 Task: In the  document Nationalparks.docxMake this file  'available offline' Check 'Vision History' View the  non- printing characters
Action: Mouse moved to (489, 414)
Screenshot: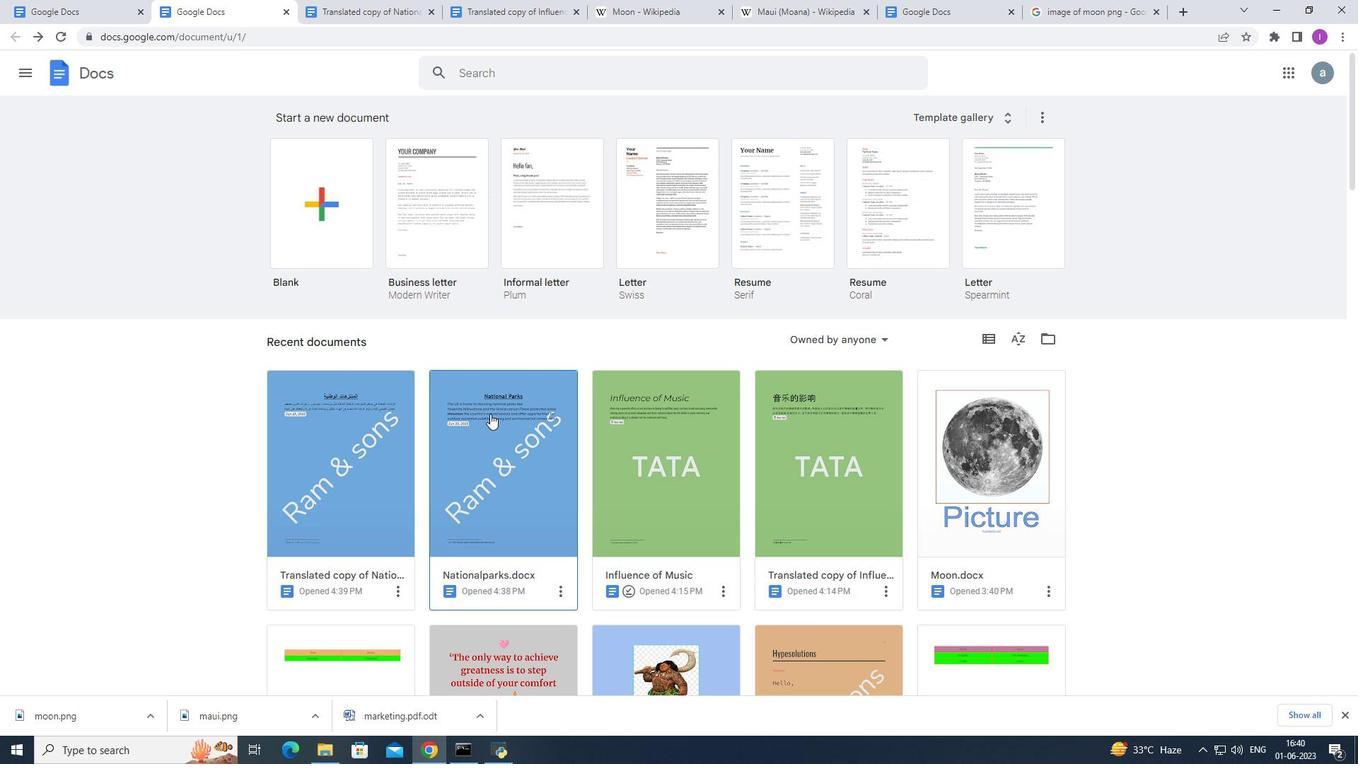
Action: Mouse pressed left at (489, 414)
Screenshot: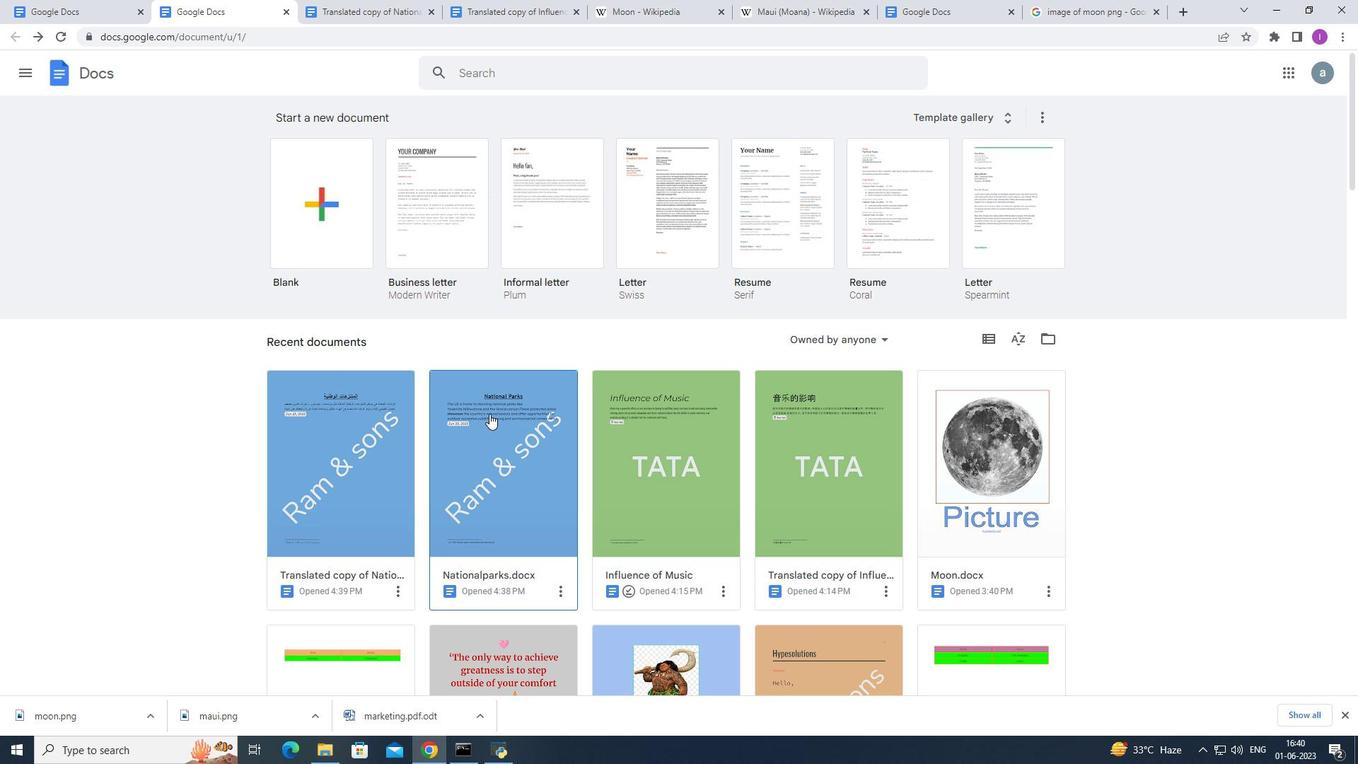 
Action: Mouse moved to (46, 83)
Screenshot: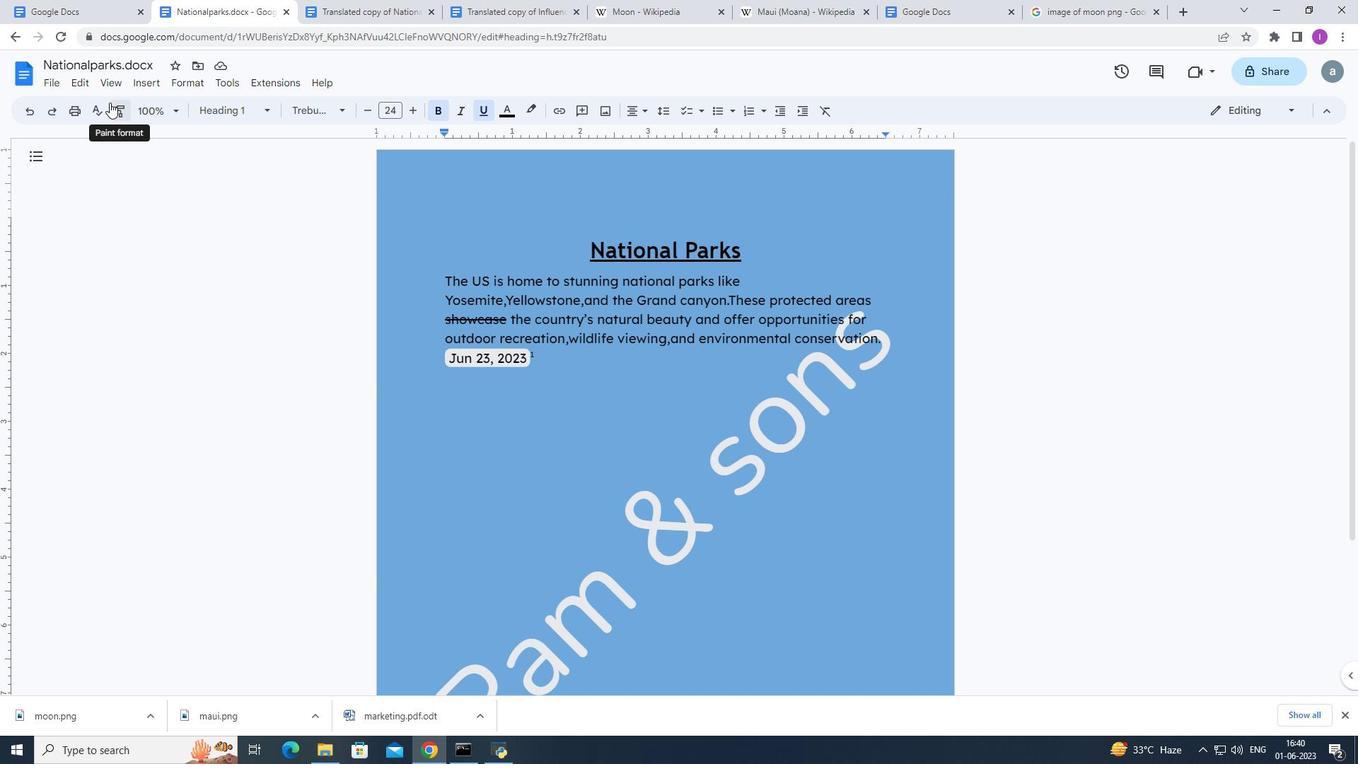 
Action: Mouse pressed left at (46, 83)
Screenshot: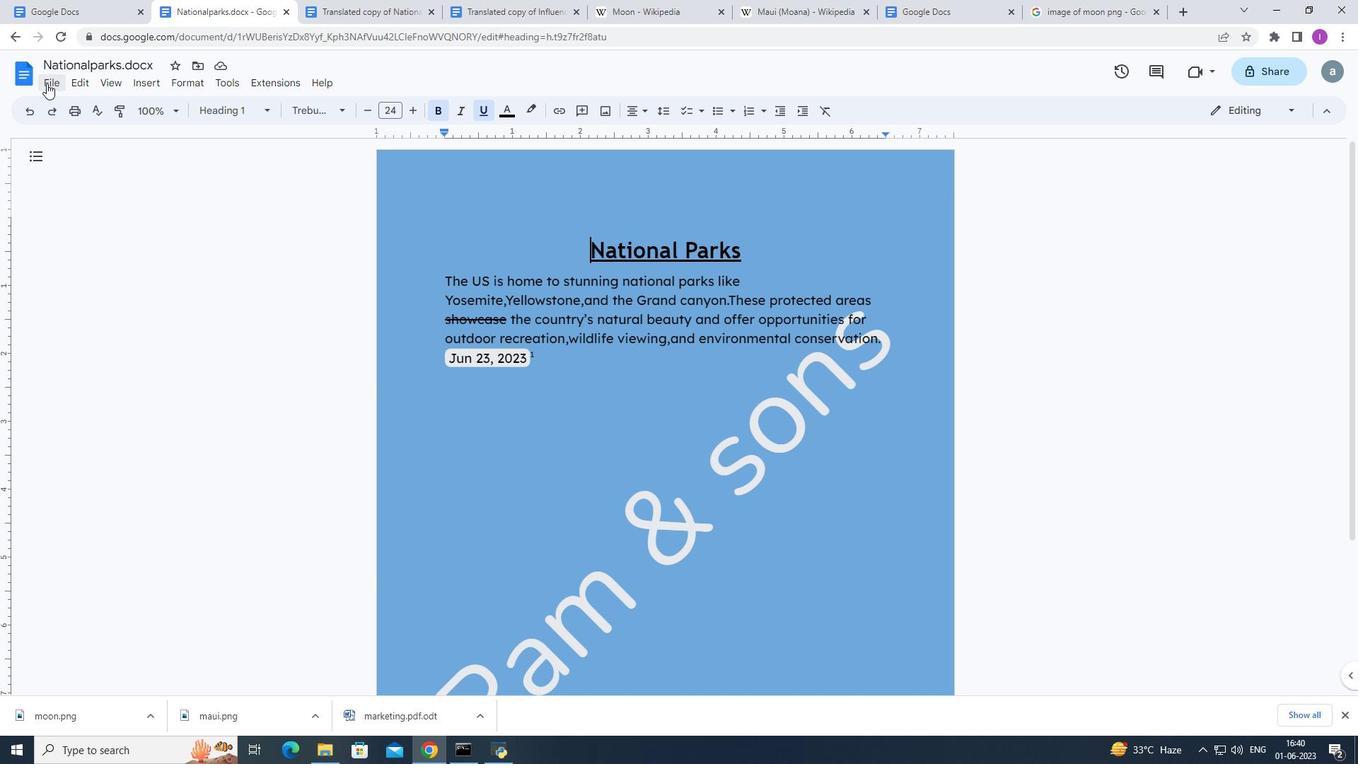 
Action: Mouse moved to (106, 396)
Screenshot: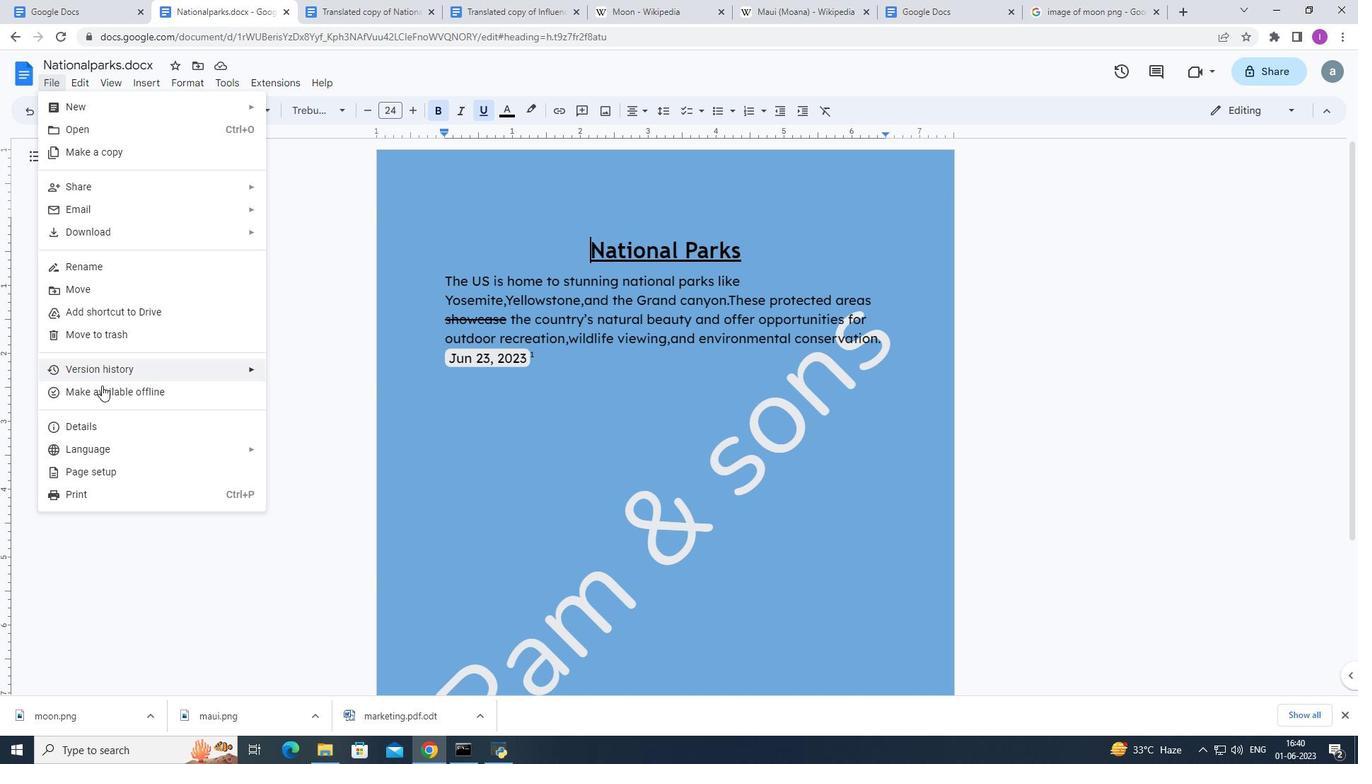 
Action: Mouse pressed left at (106, 396)
Screenshot: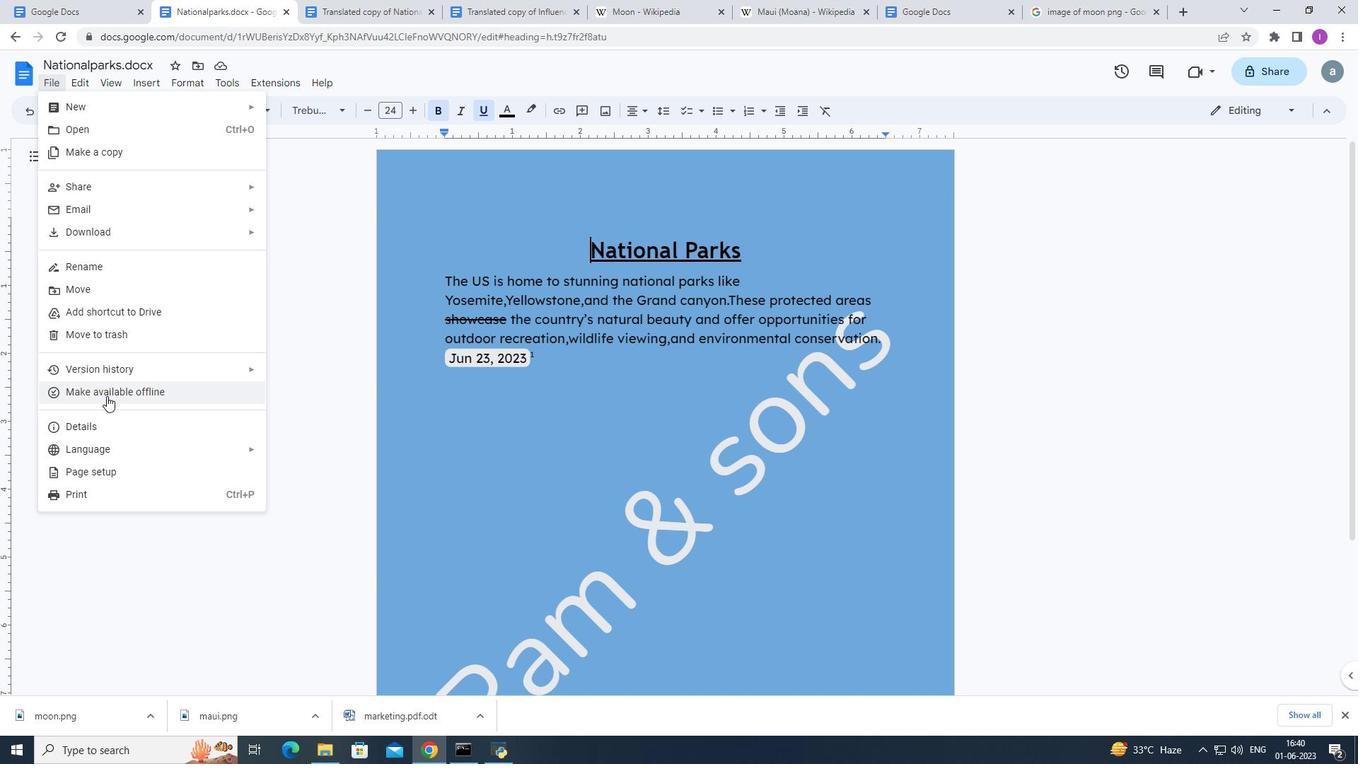 
Action: Mouse moved to (116, 85)
Screenshot: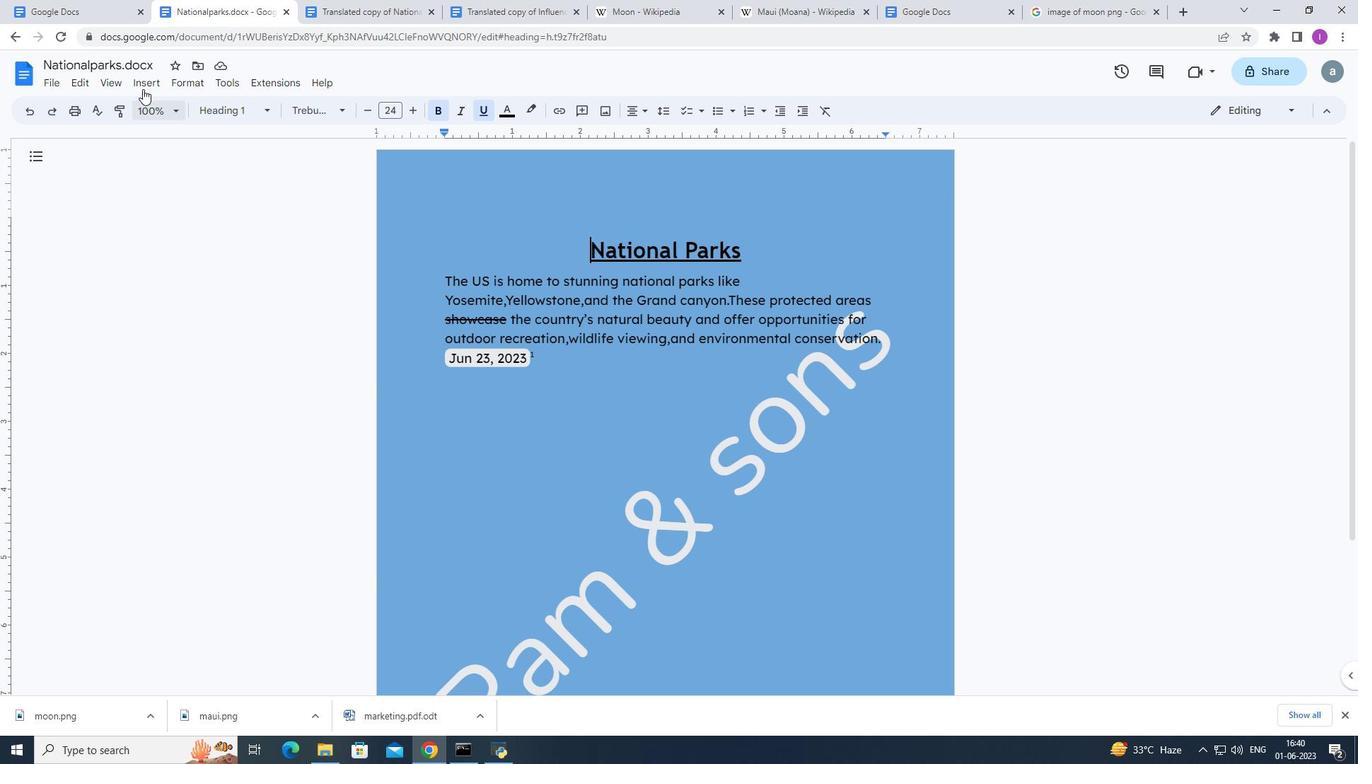 
Action: Mouse pressed left at (116, 85)
Screenshot: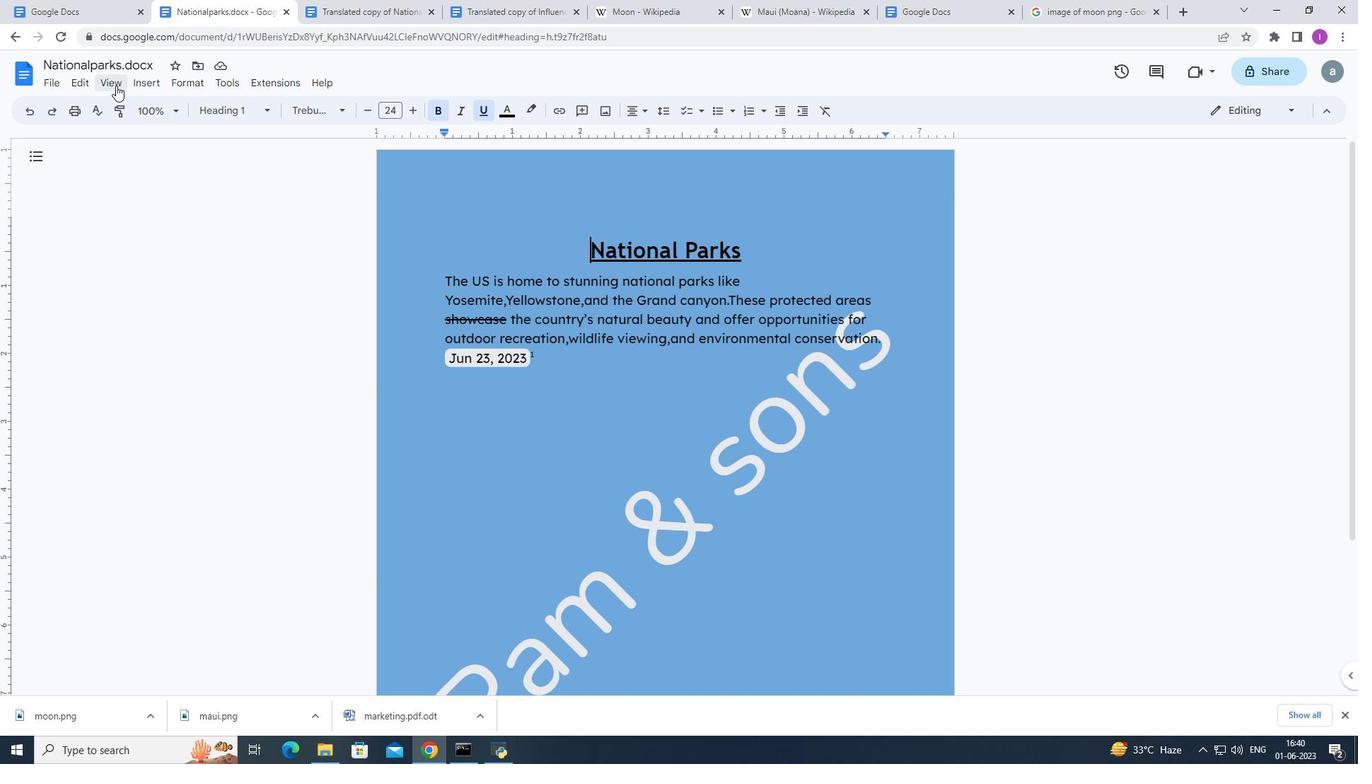
Action: Mouse moved to (169, 227)
Screenshot: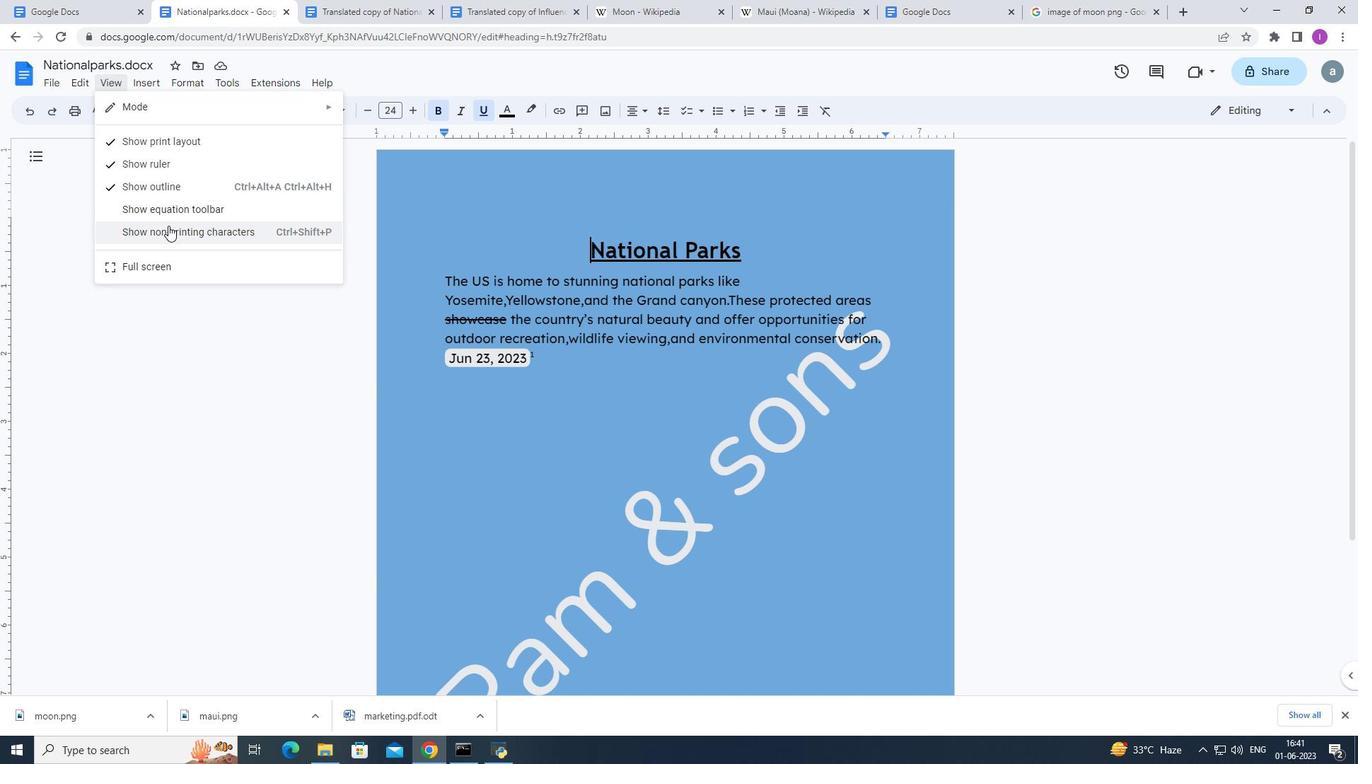 
Action: Mouse pressed left at (169, 227)
Screenshot: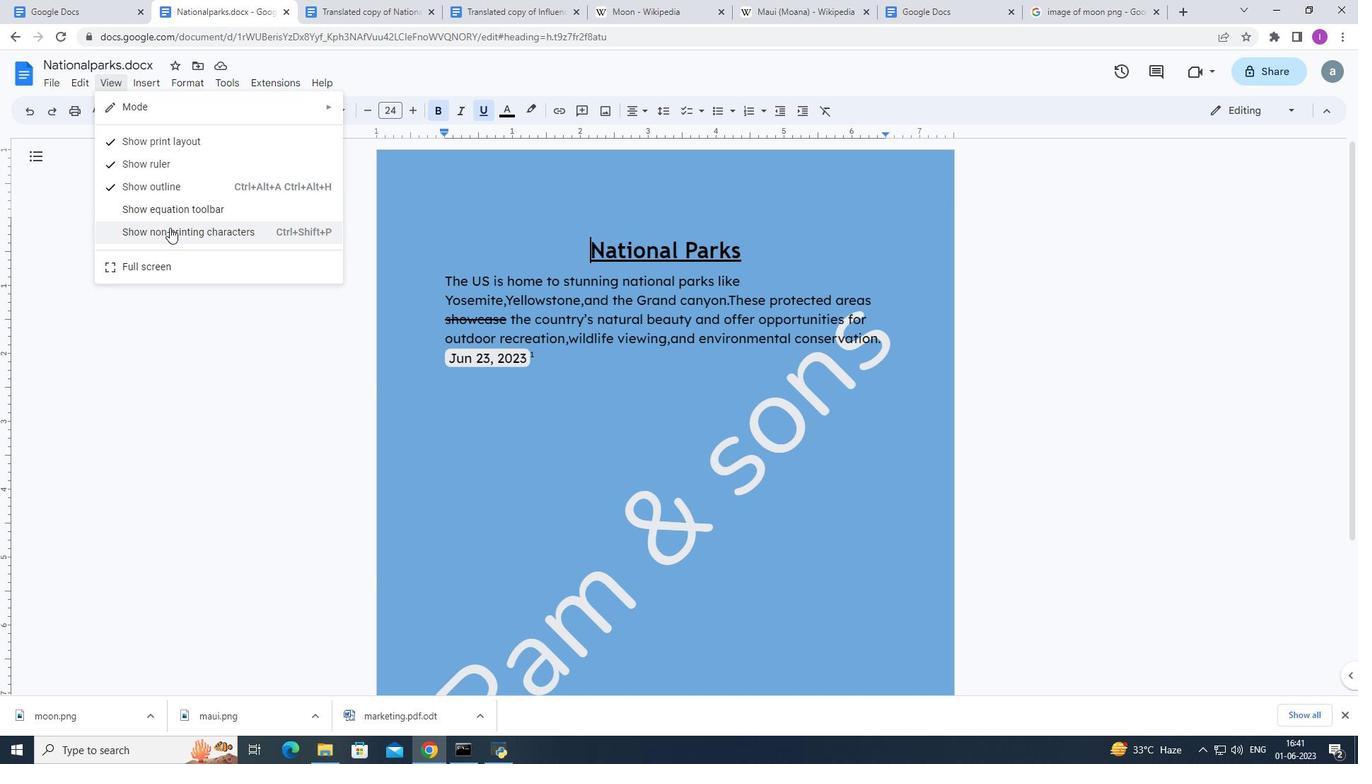 
Action: Mouse pressed left at (169, 227)
Screenshot: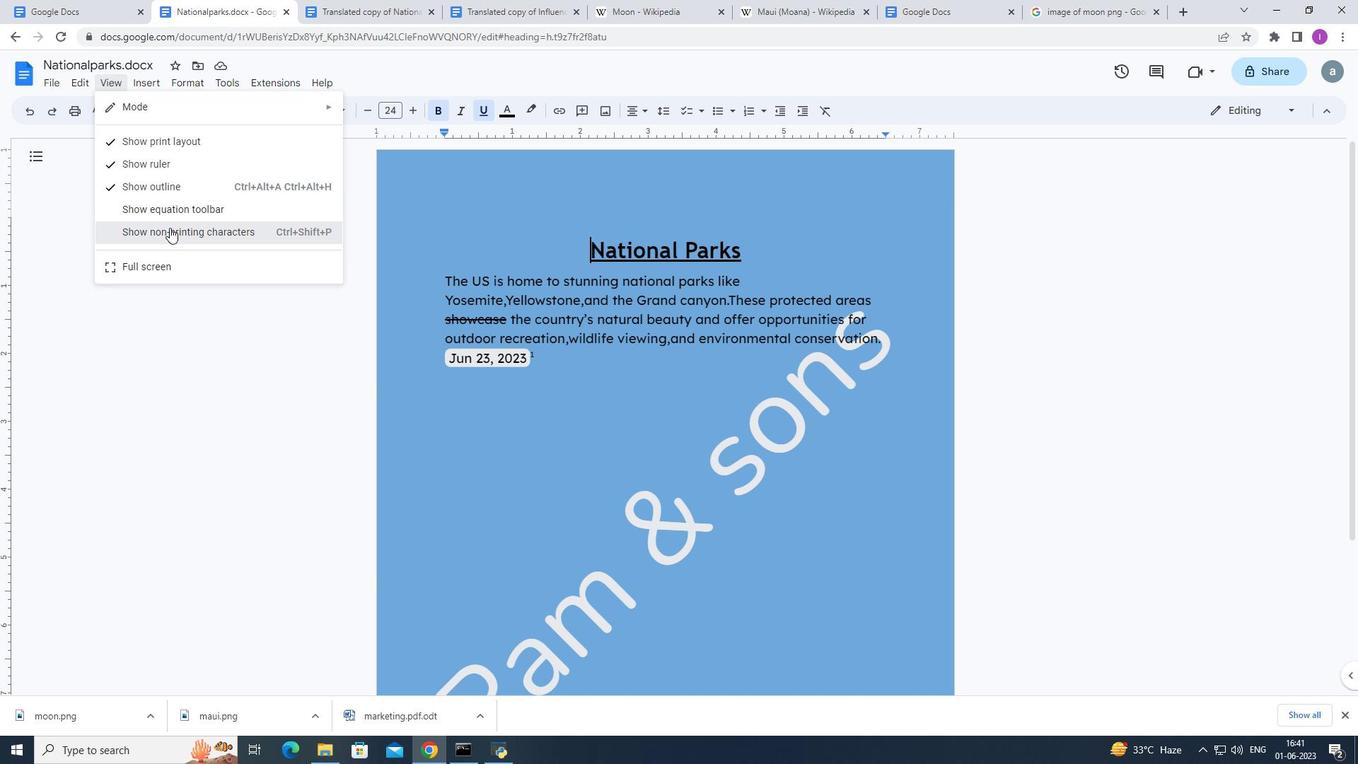 
Action: Mouse moved to (65, 81)
Screenshot: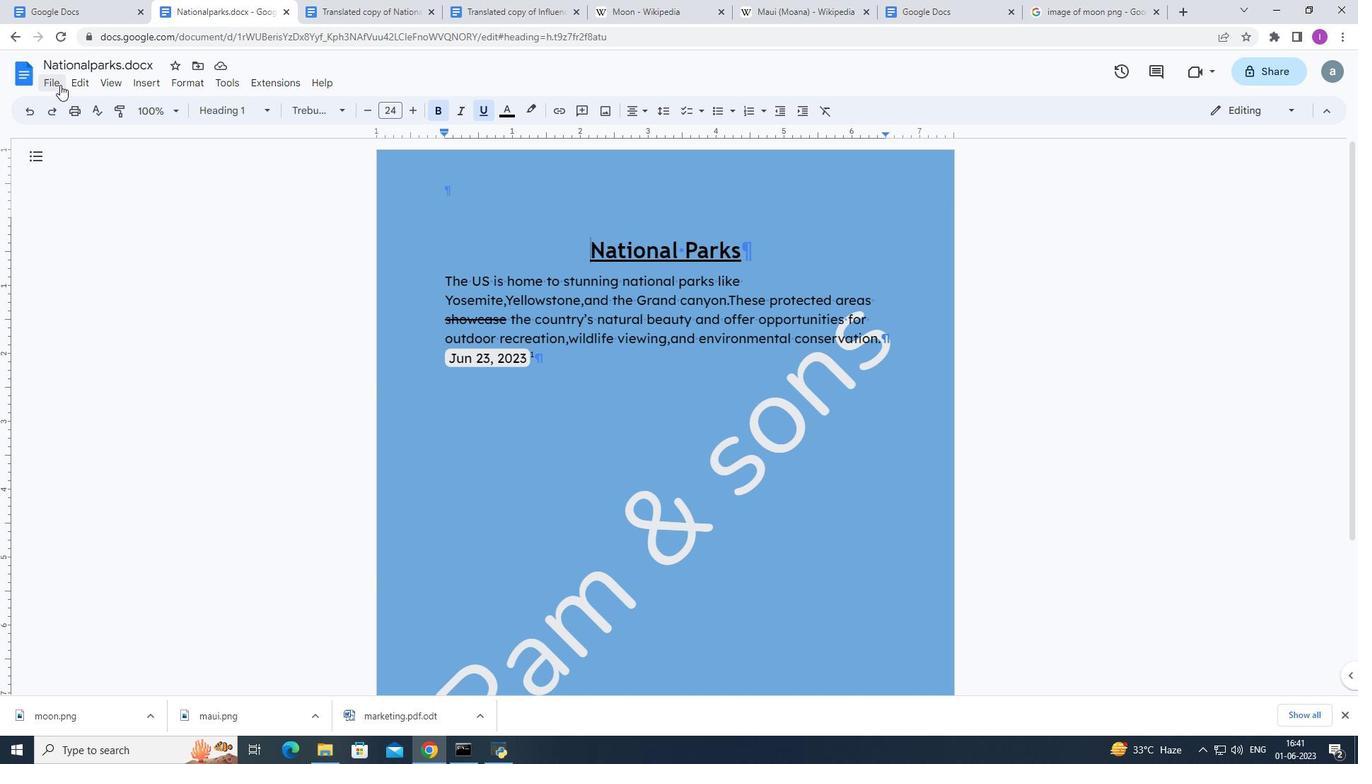 
Action: Mouse pressed left at (65, 81)
Screenshot: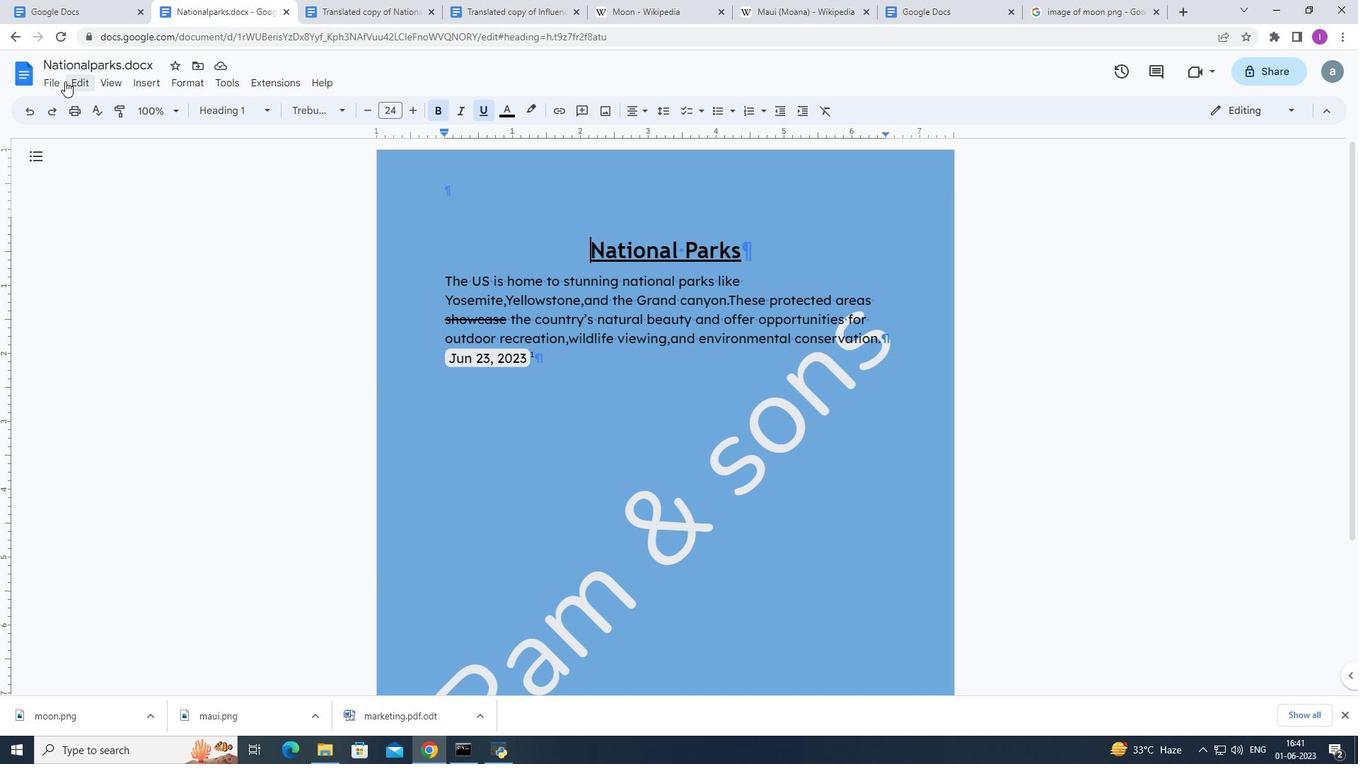 
Action: Mouse pressed left at (65, 81)
Screenshot: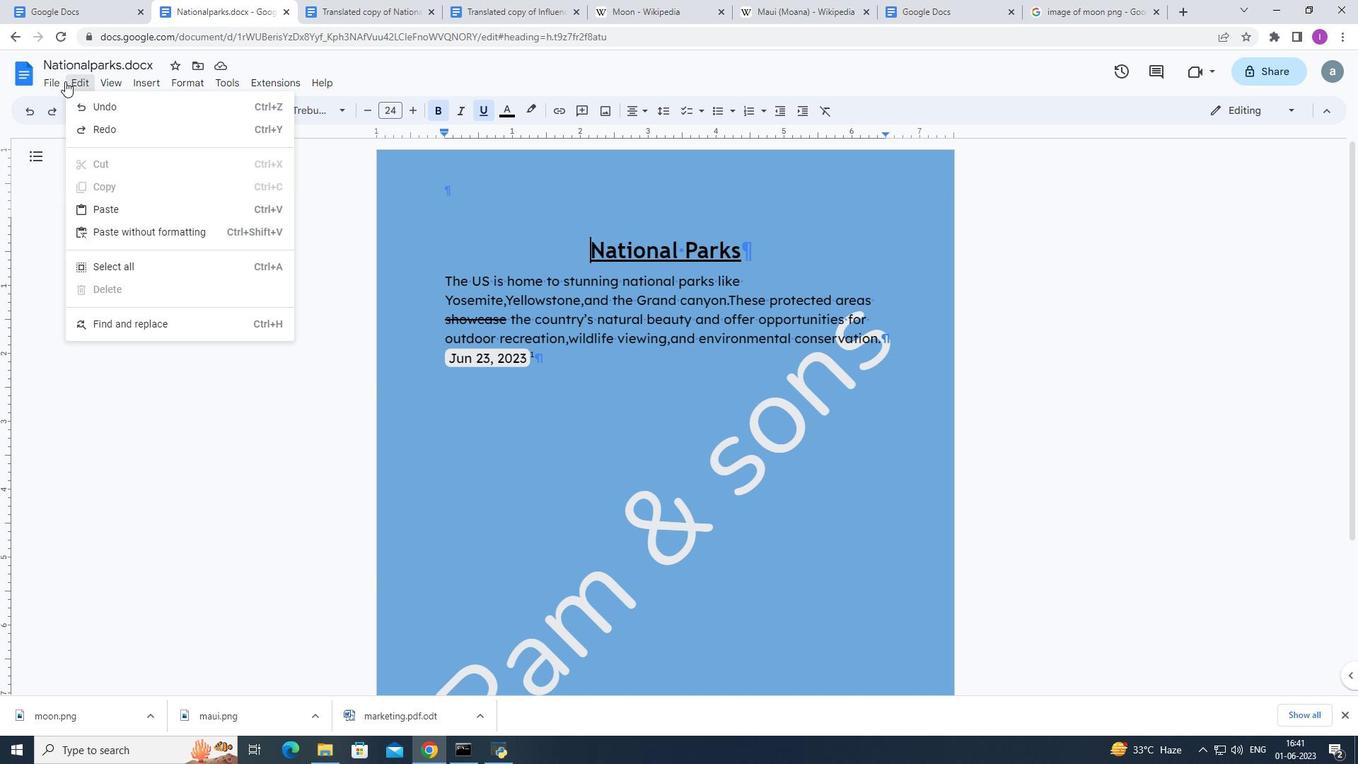 
Action: Mouse moved to (81, 79)
Screenshot: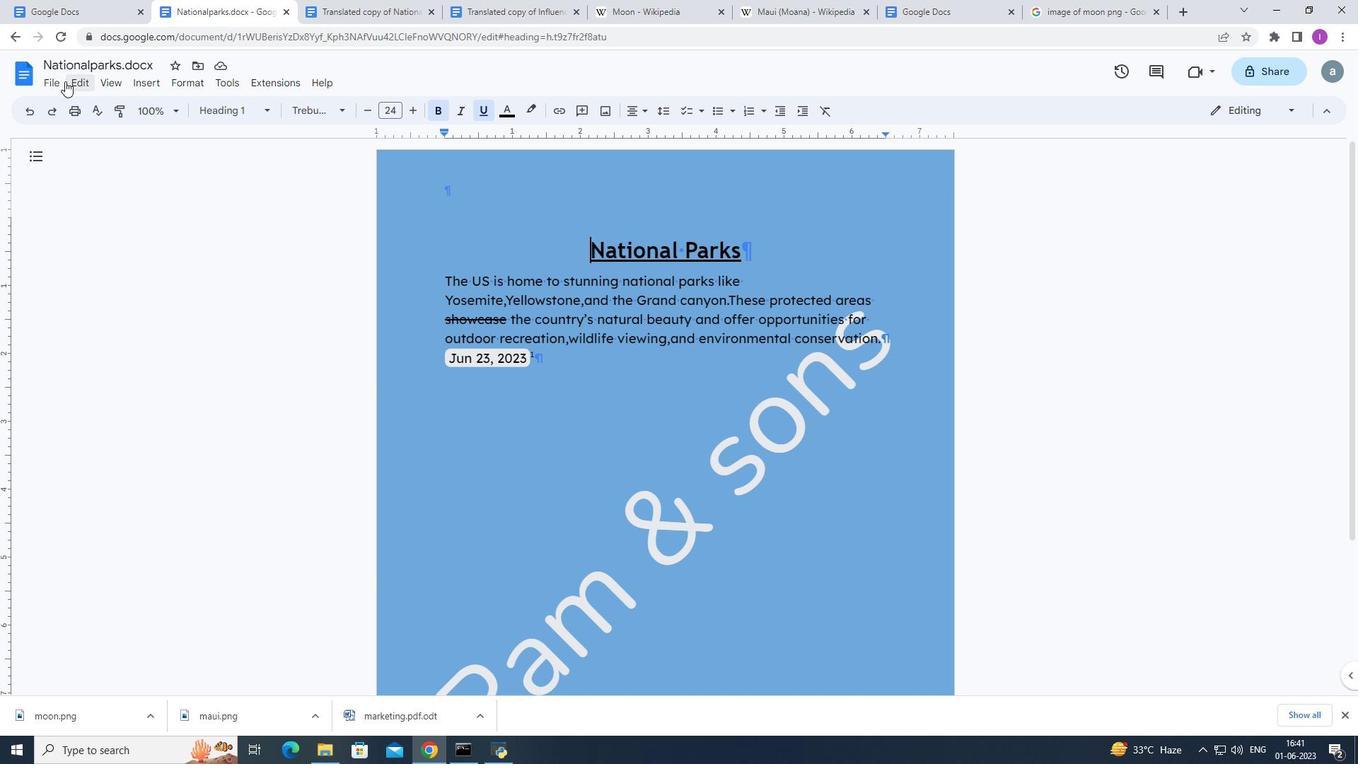 
Action: Mouse pressed left at (81, 79)
Screenshot: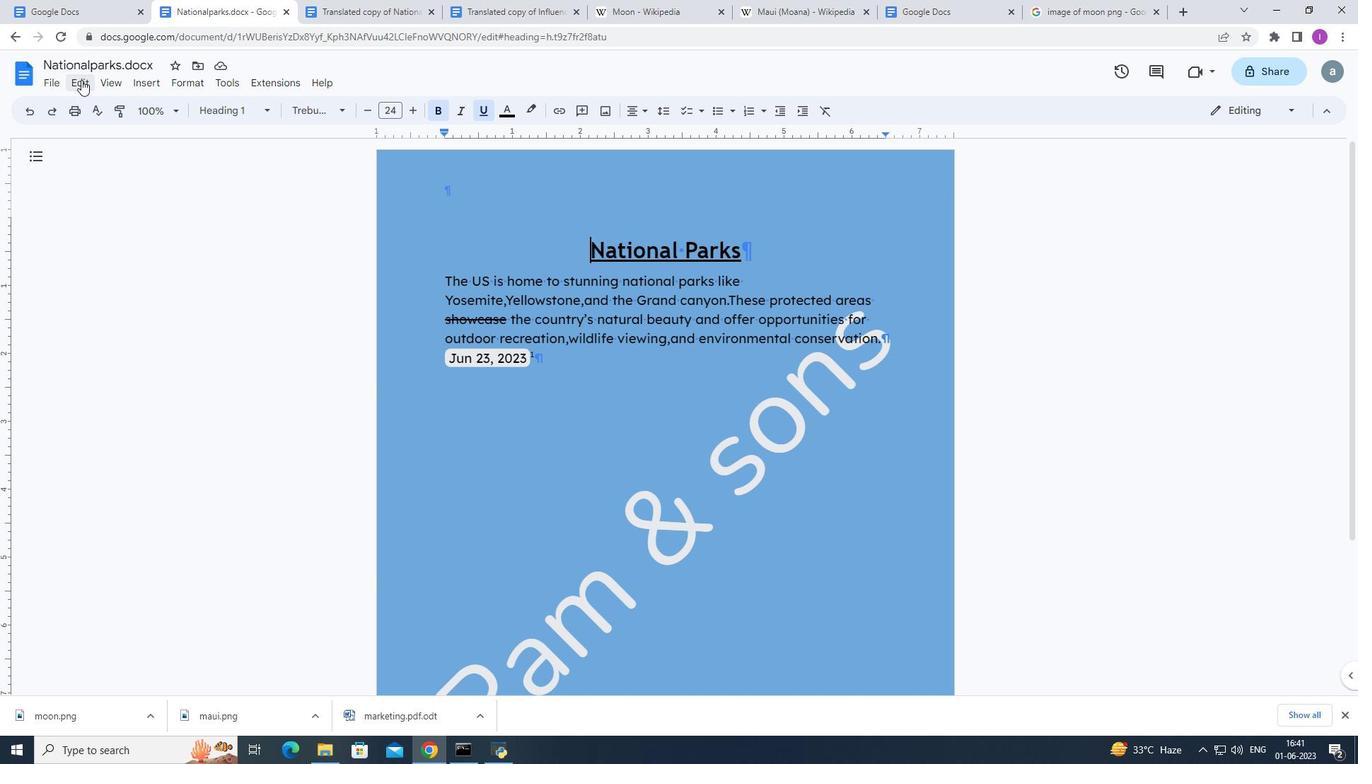 
Action: Mouse moved to (38, 339)
Screenshot: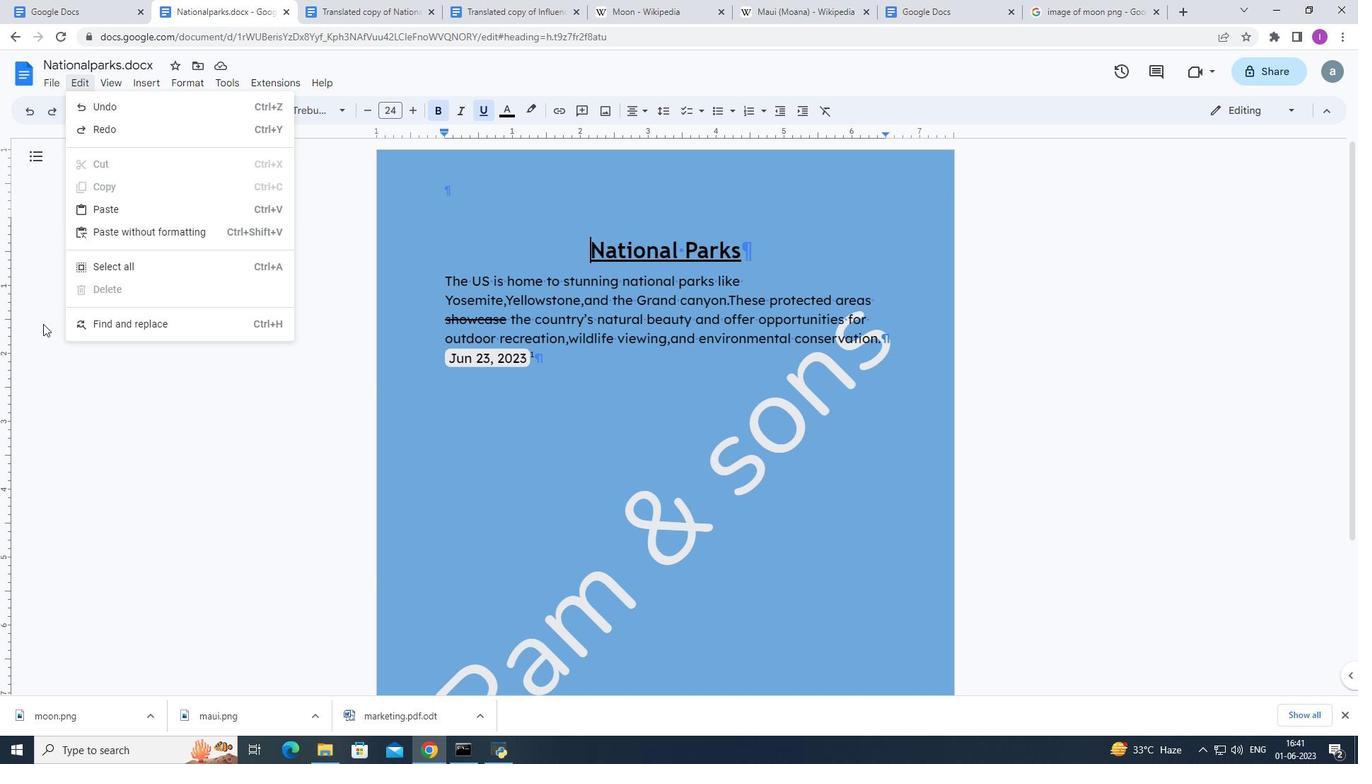 
Action: Mouse pressed left at (38, 339)
Screenshot: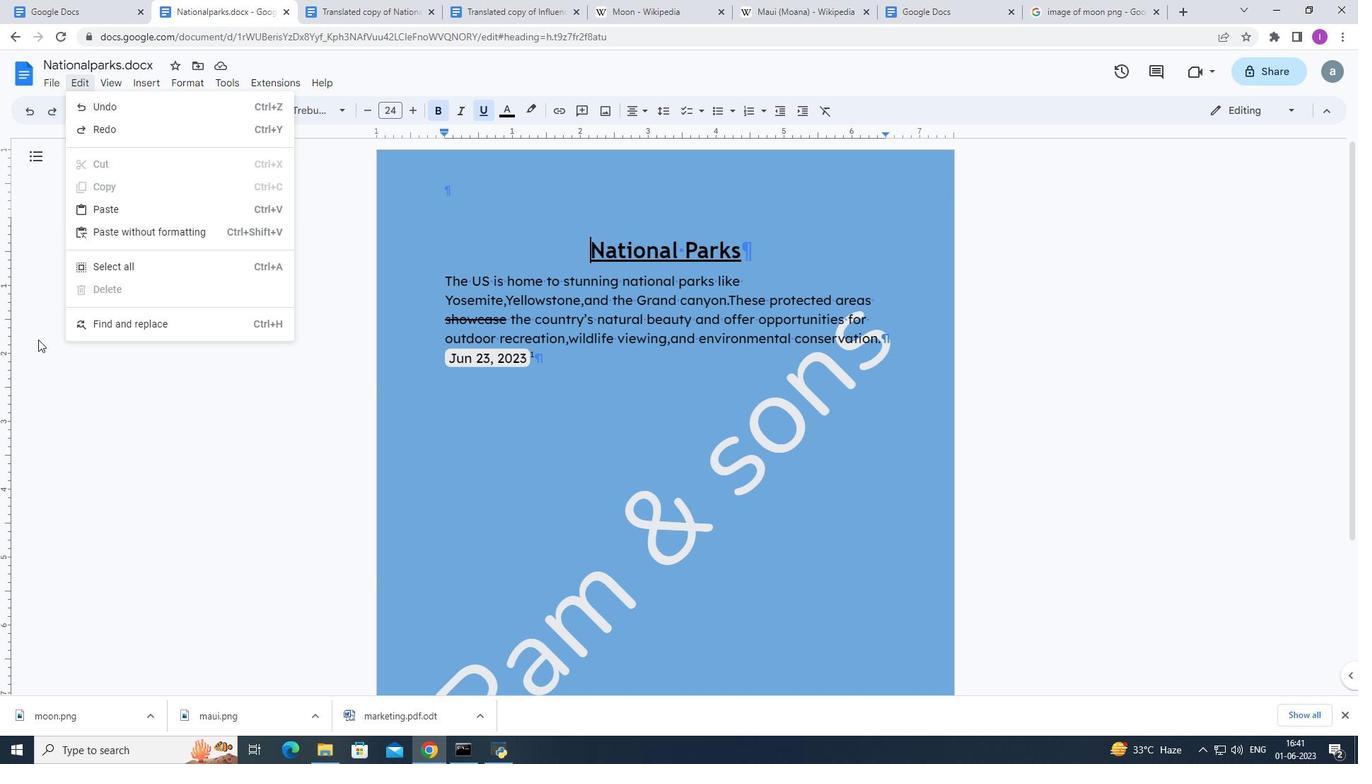 
Action: Mouse moved to (45, 80)
Screenshot: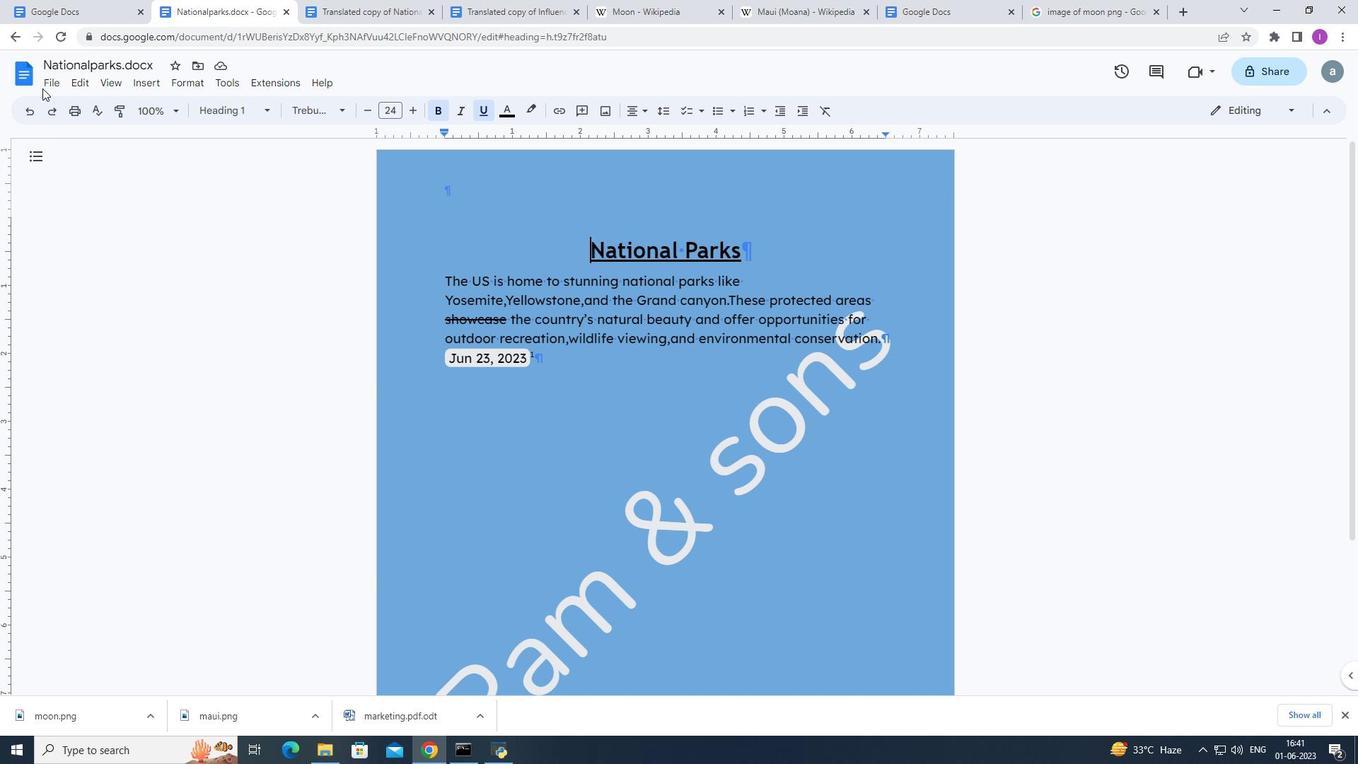
Action: Mouse pressed left at (45, 80)
Screenshot: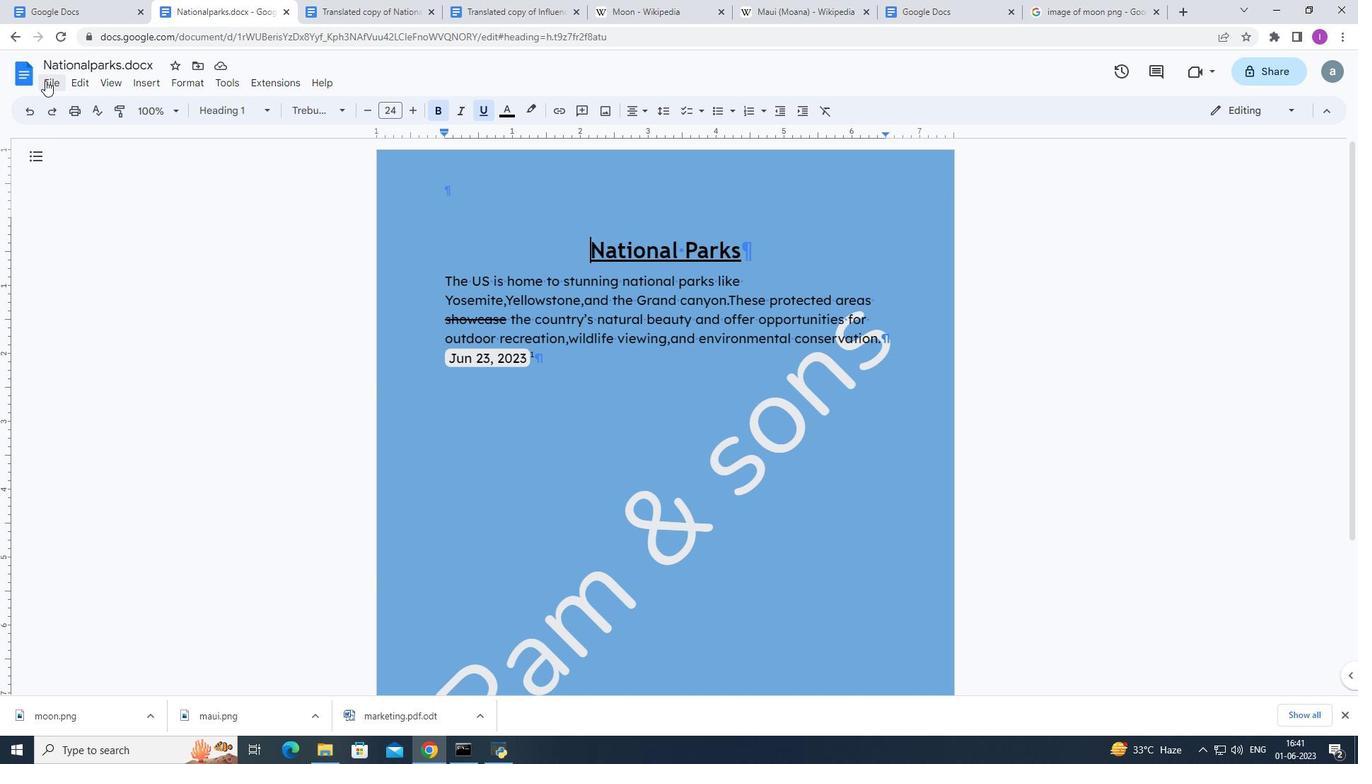 
Action: Mouse moved to (302, 397)
Screenshot: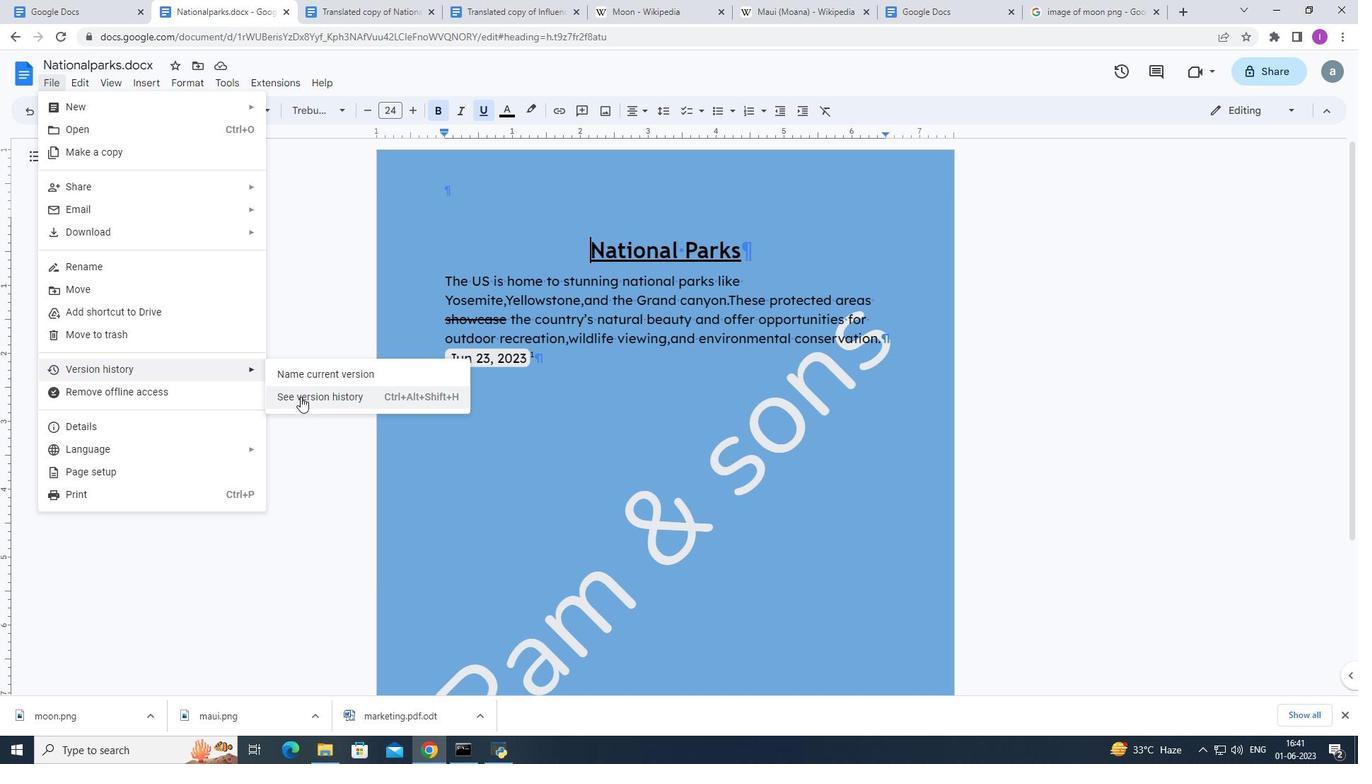 
Action: Mouse pressed left at (302, 397)
Screenshot: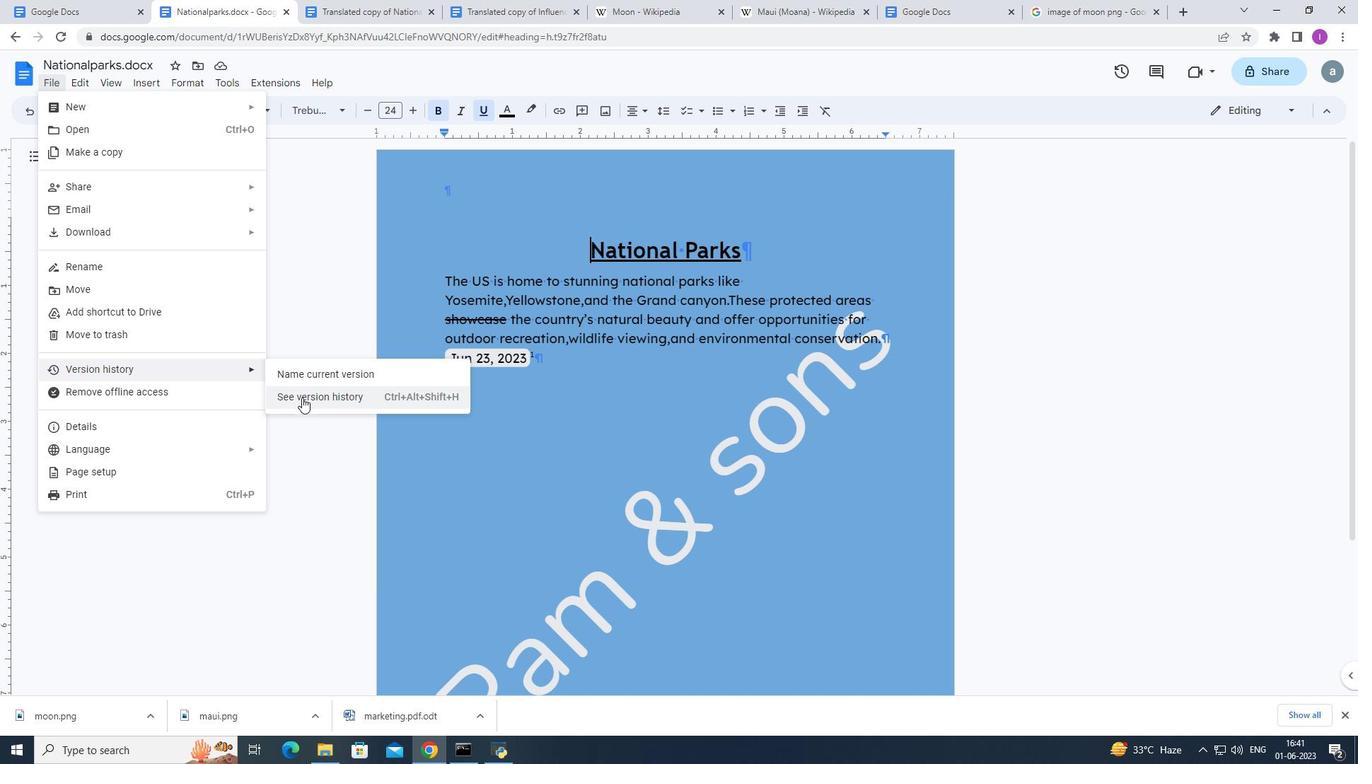 
Action: Mouse moved to (949, 230)
Screenshot: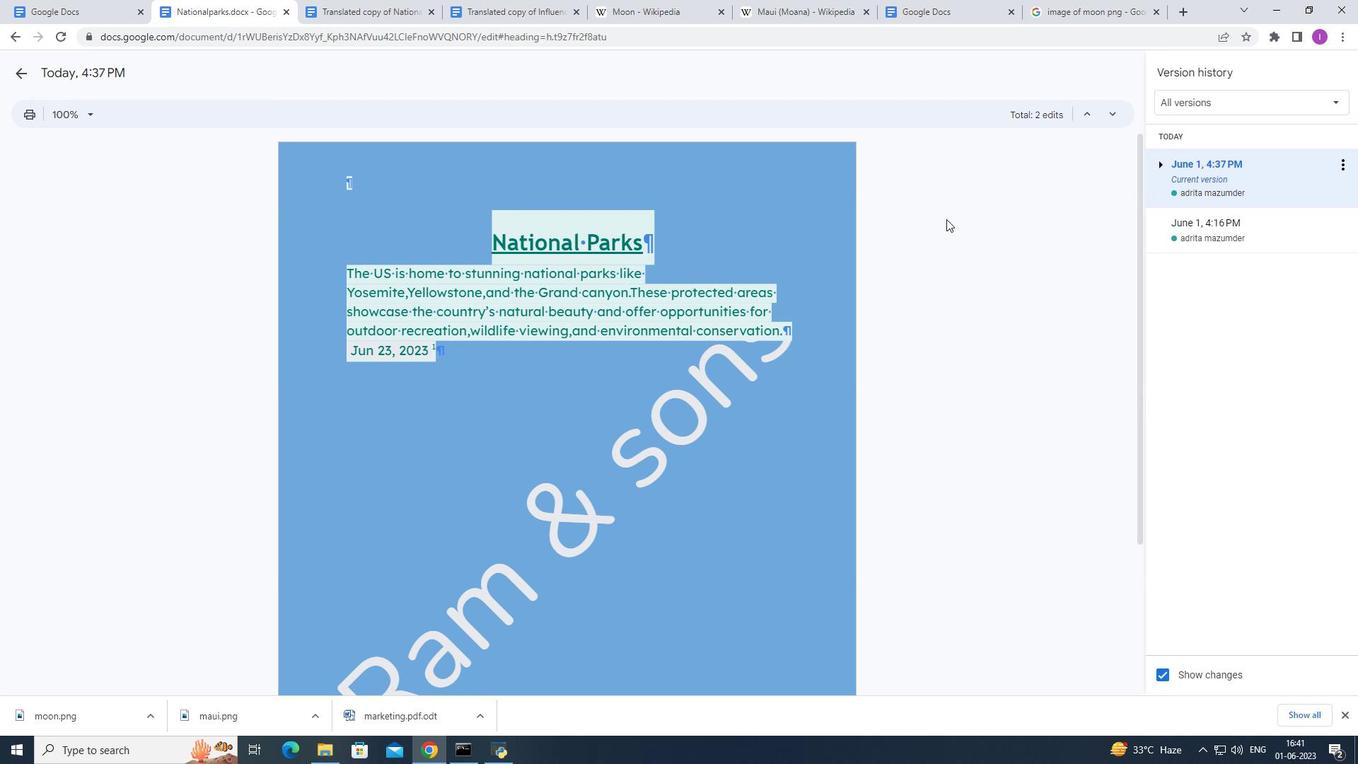 
Action: Mouse pressed left at (949, 230)
Screenshot: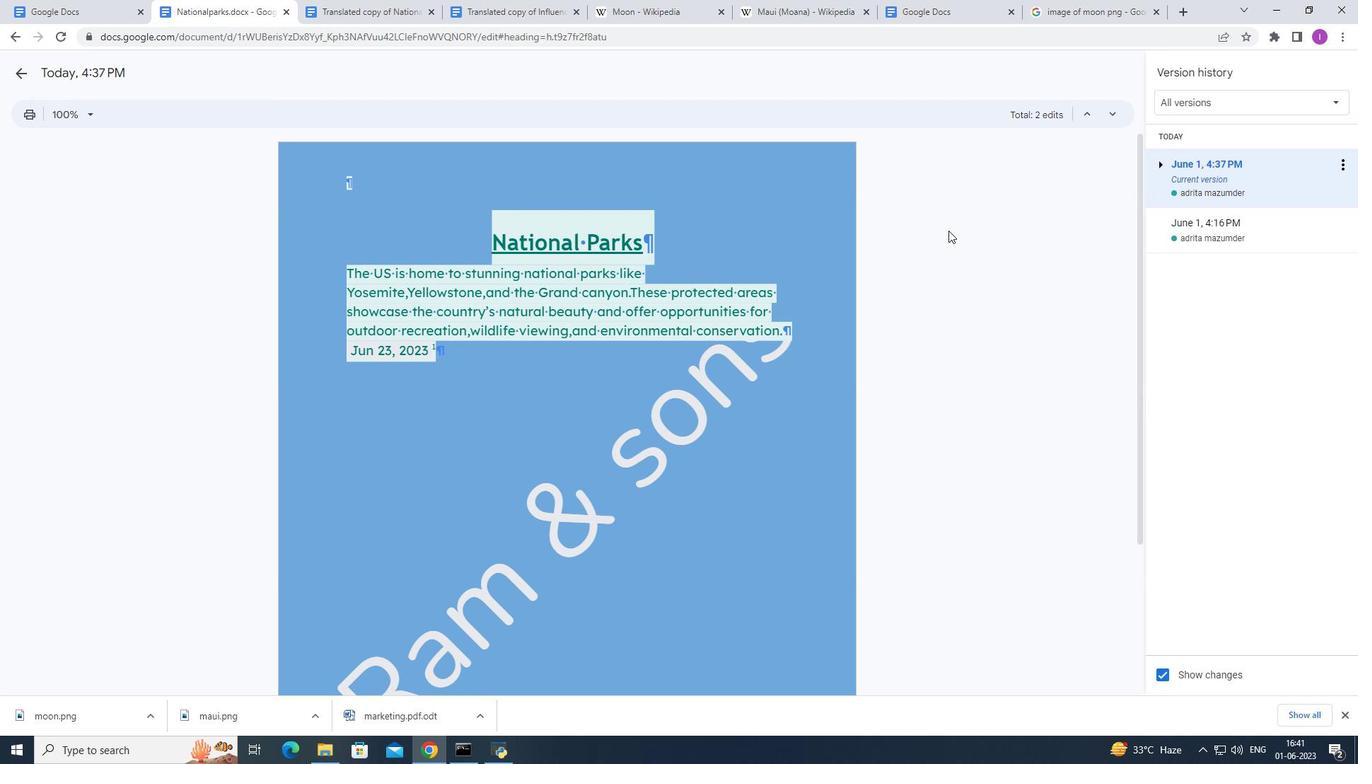 
Action: Mouse moved to (184, 319)
Screenshot: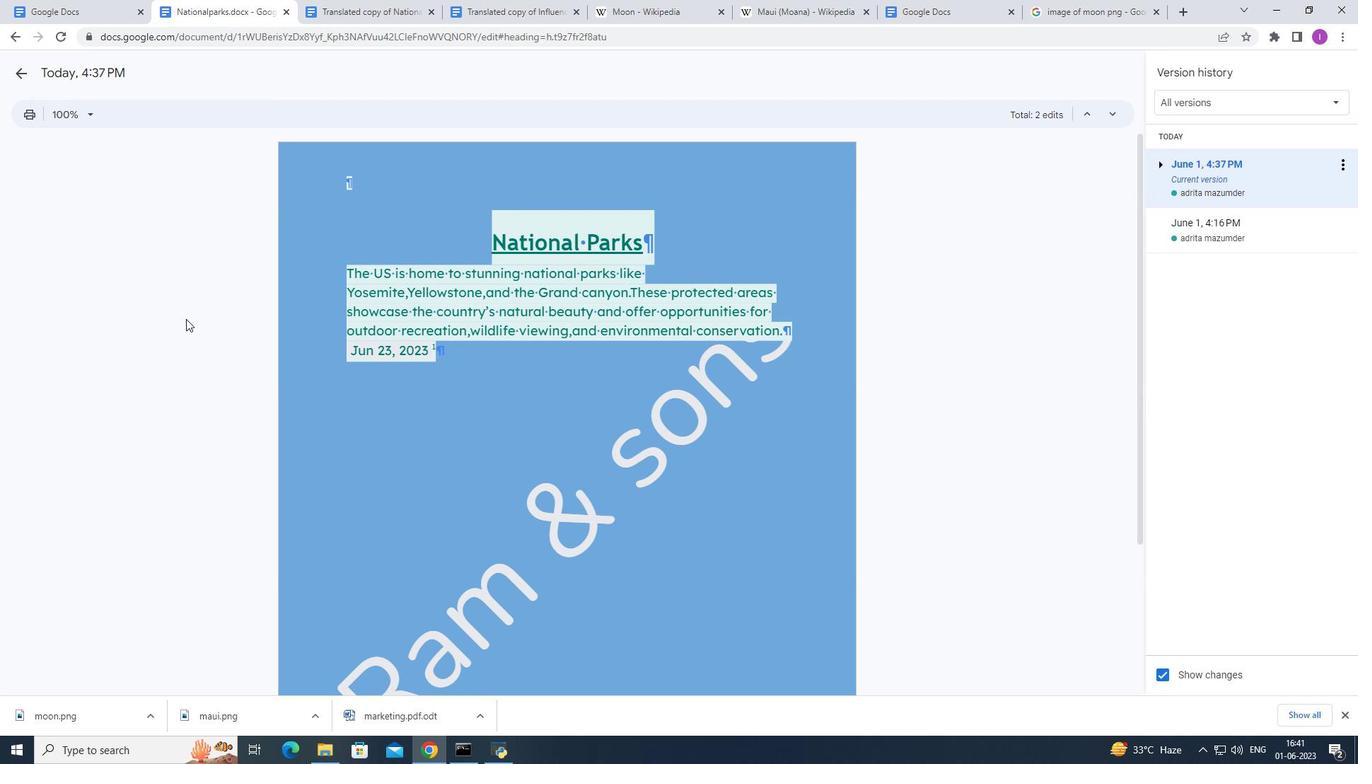 
Action: Mouse pressed left at (184, 319)
Screenshot: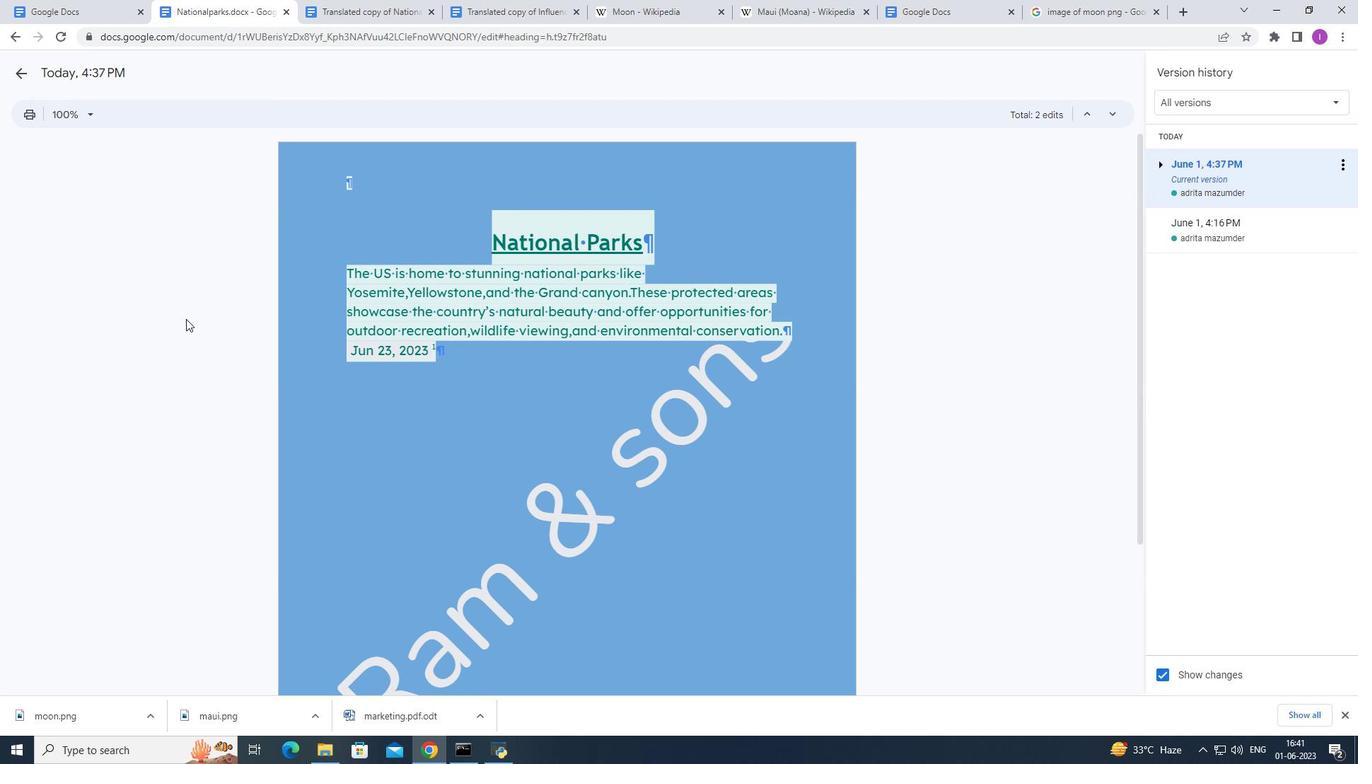 
Action: Mouse moved to (392, 181)
Screenshot: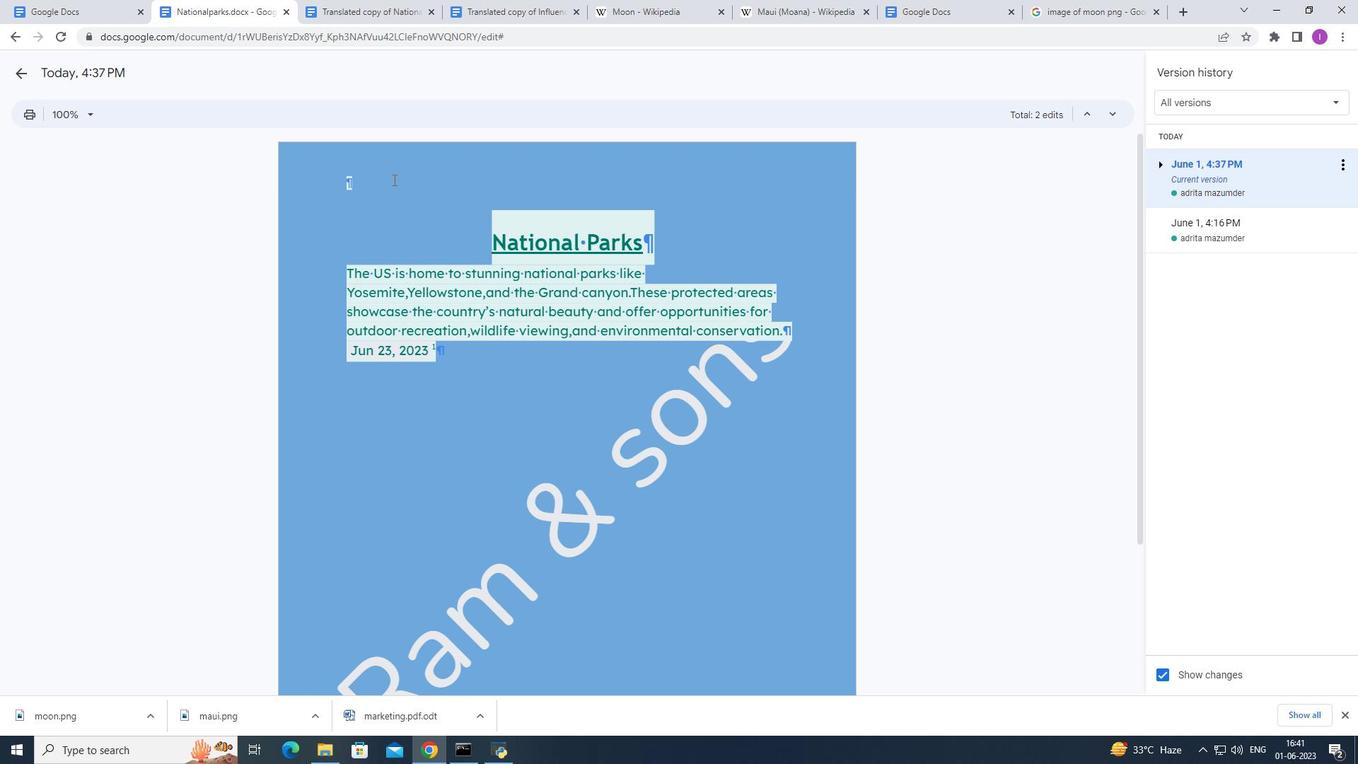 
